 Task: Sort the products in the category "Mexican Cheese Blend" by price (lowest first).
Action: Mouse moved to (864, 331)
Screenshot: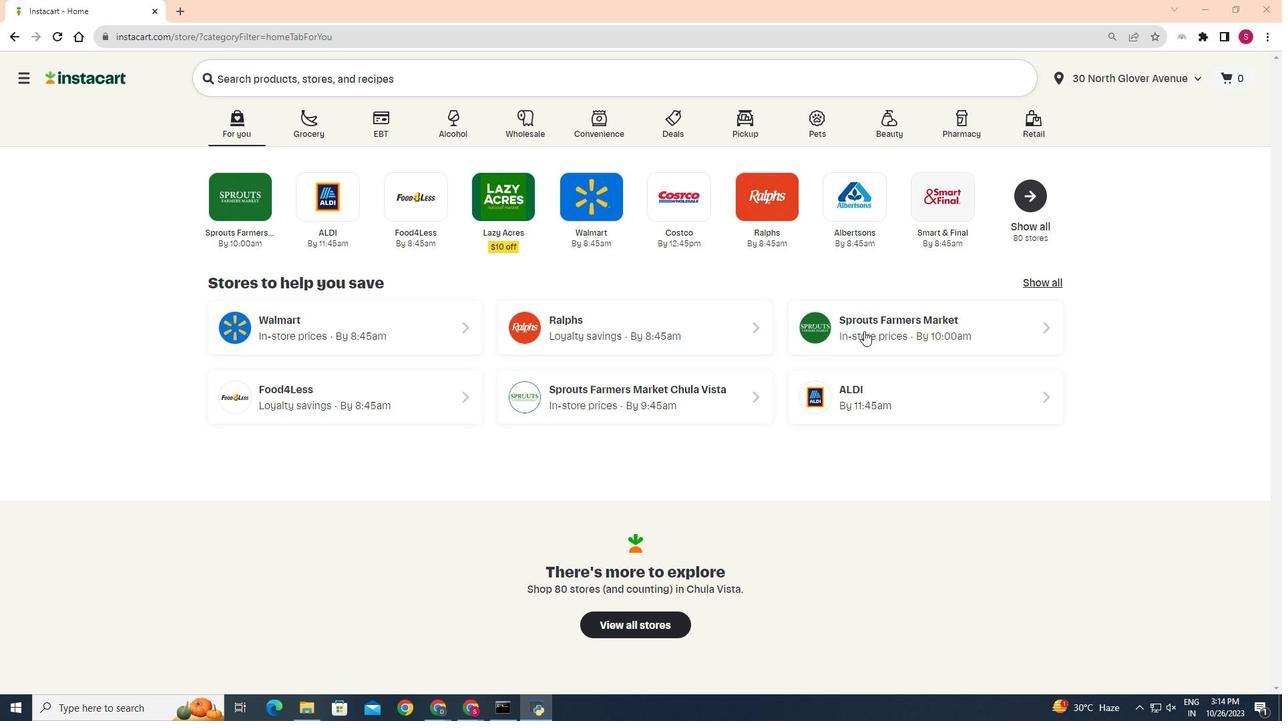 
Action: Mouse pressed left at (864, 331)
Screenshot: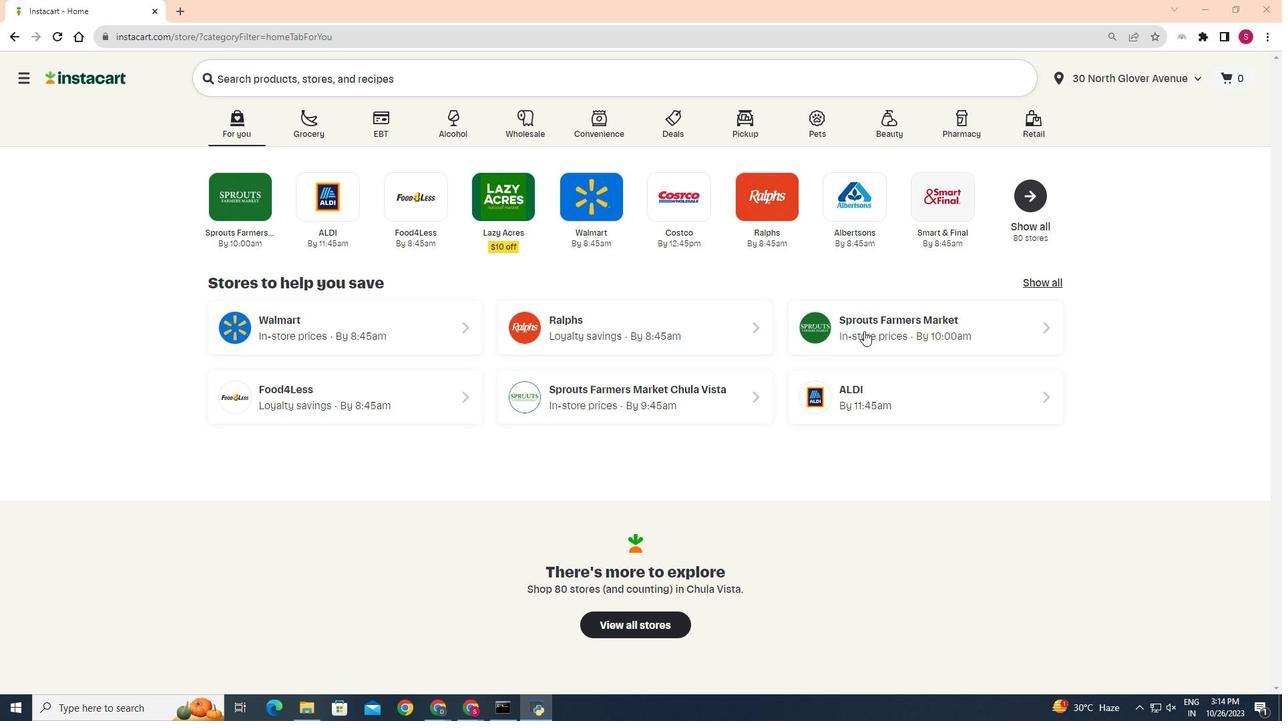 
Action: Mouse moved to (14, 556)
Screenshot: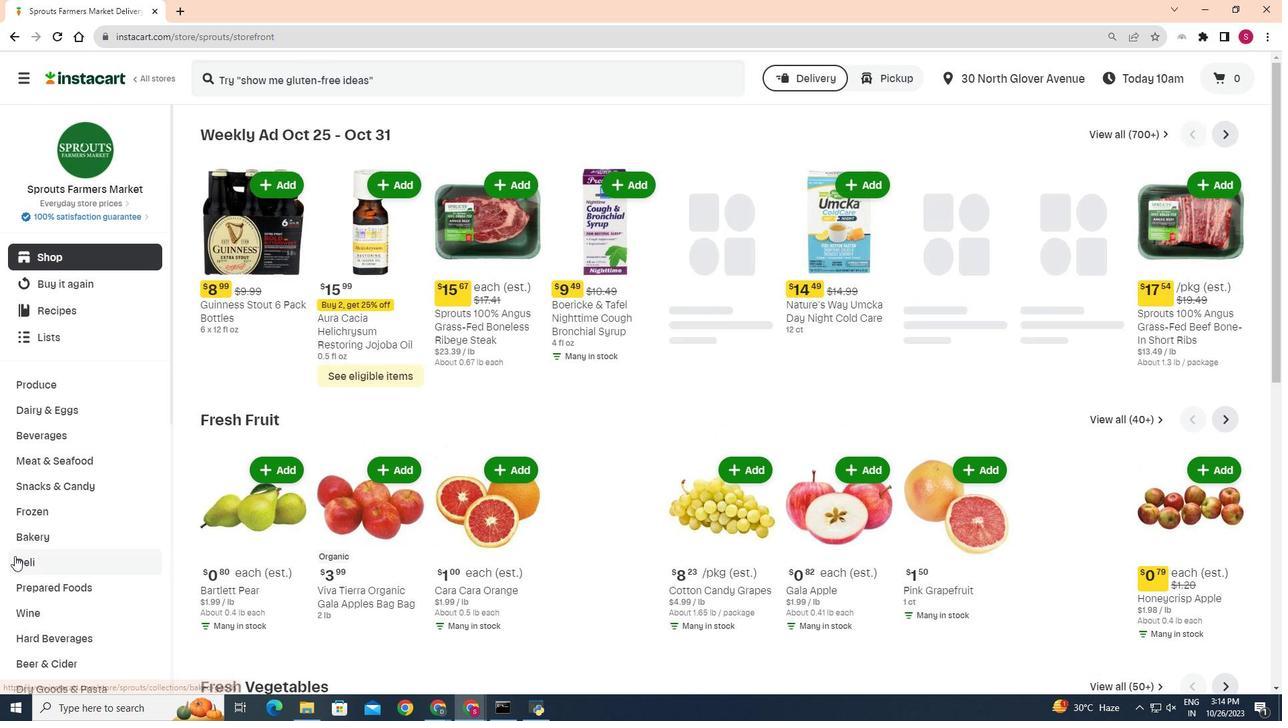 
Action: Mouse pressed left at (14, 556)
Screenshot: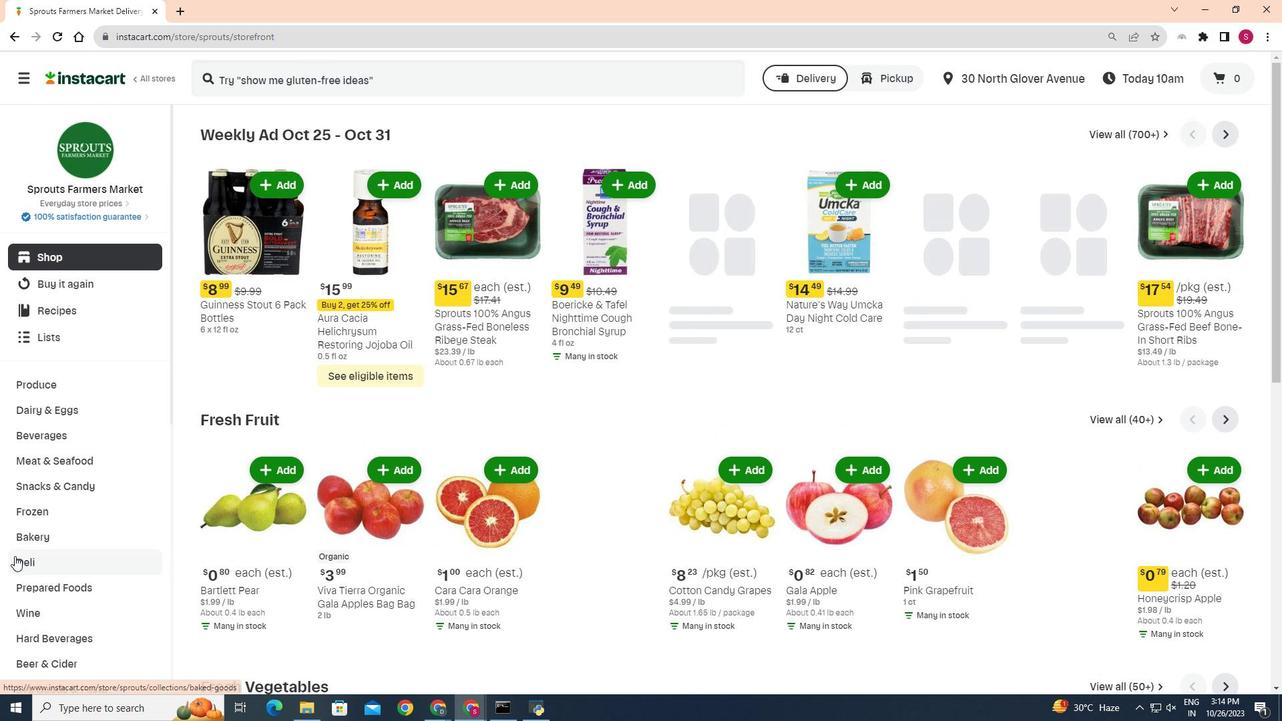 
Action: Mouse moved to (338, 164)
Screenshot: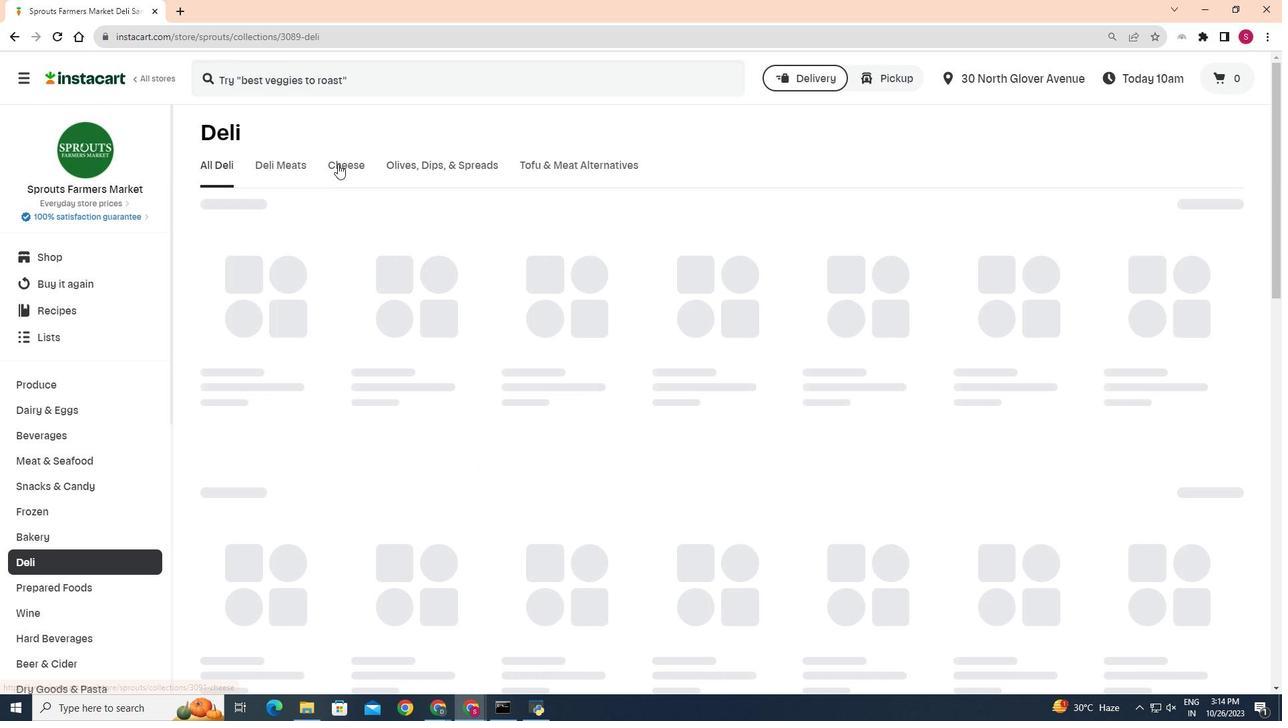 
Action: Mouse pressed left at (338, 164)
Screenshot: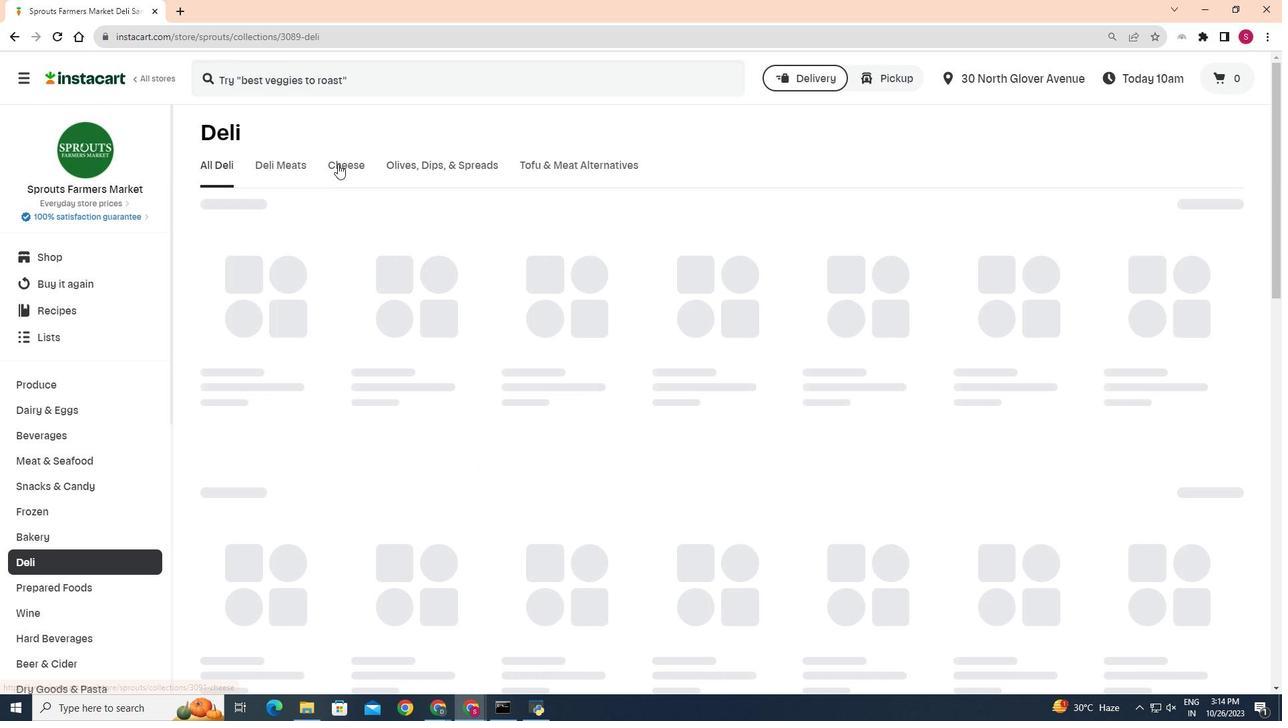 
Action: Mouse moved to (426, 217)
Screenshot: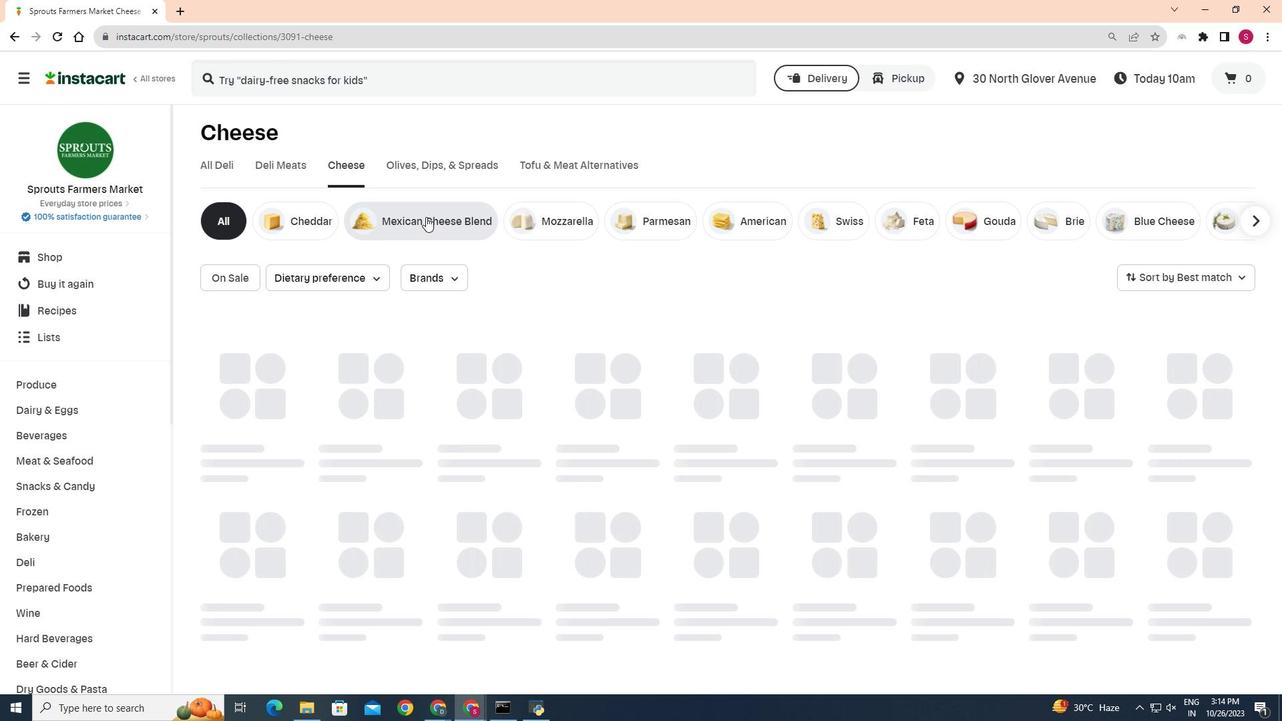 
Action: Mouse pressed left at (426, 217)
Screenshot: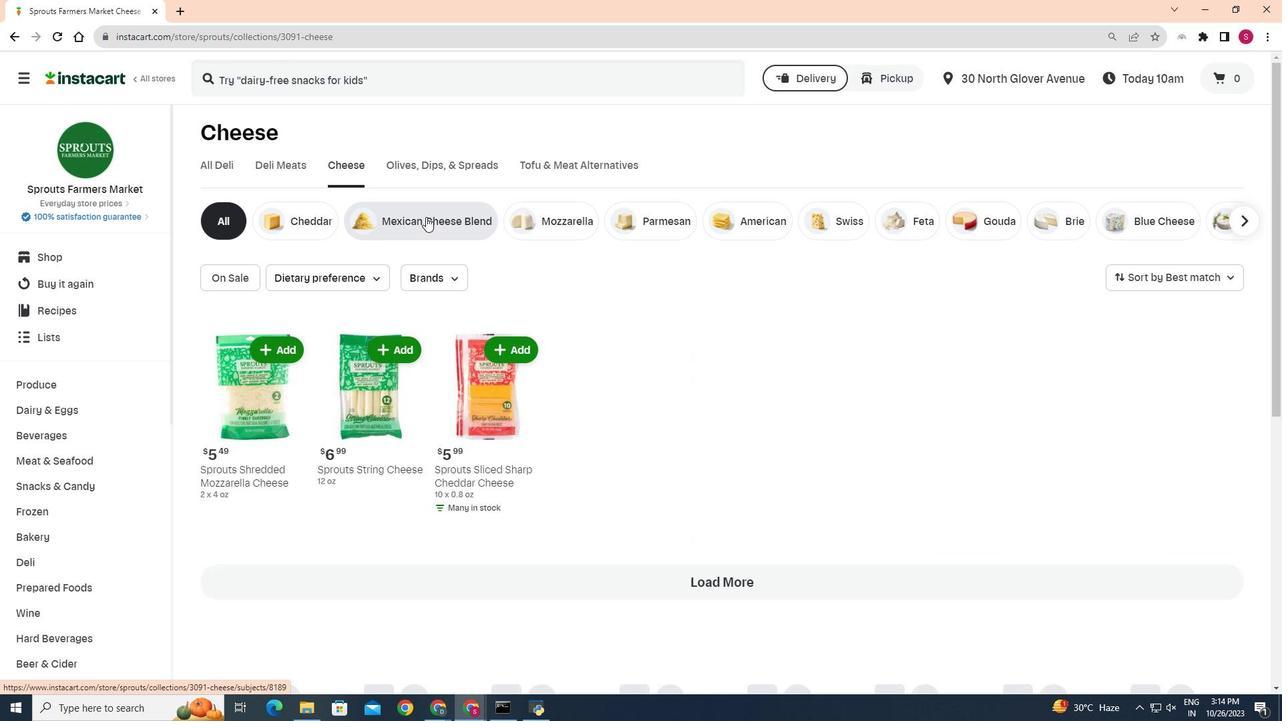
Action: Mouse moved to (1233, 271)
Screenshot: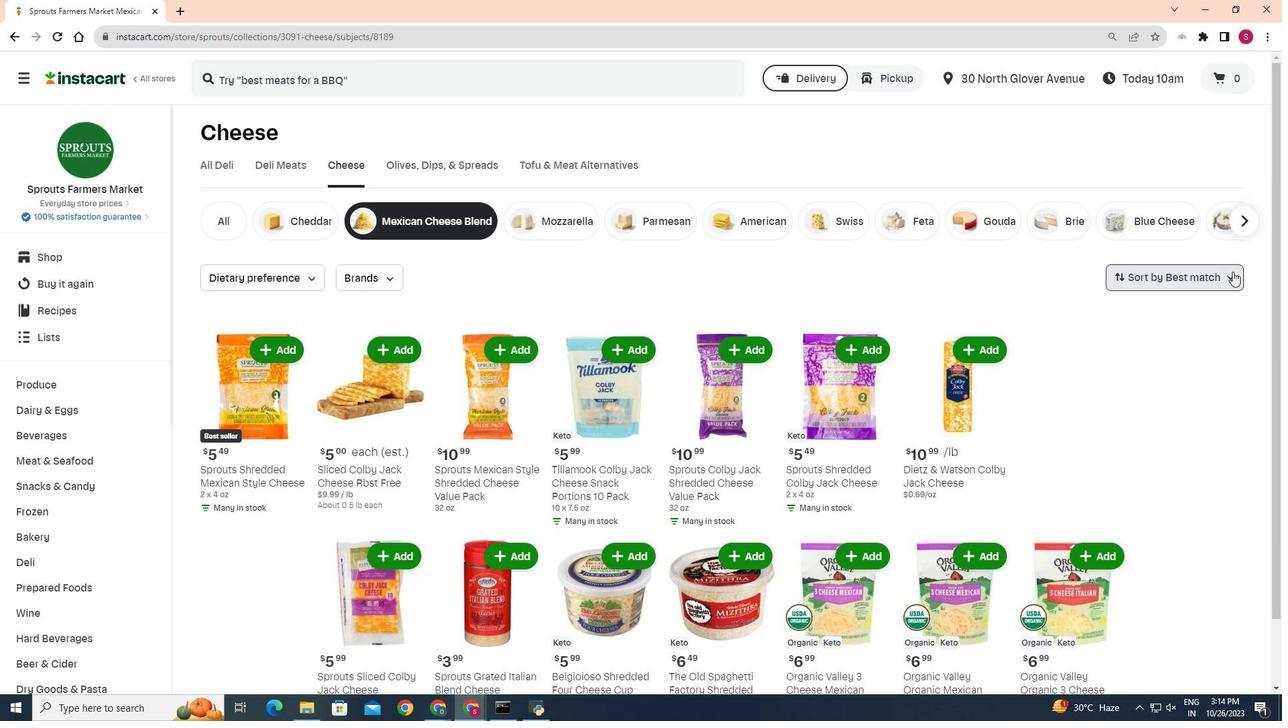 
Action: Mouse pressed left at (1233, 271)
Screenshot: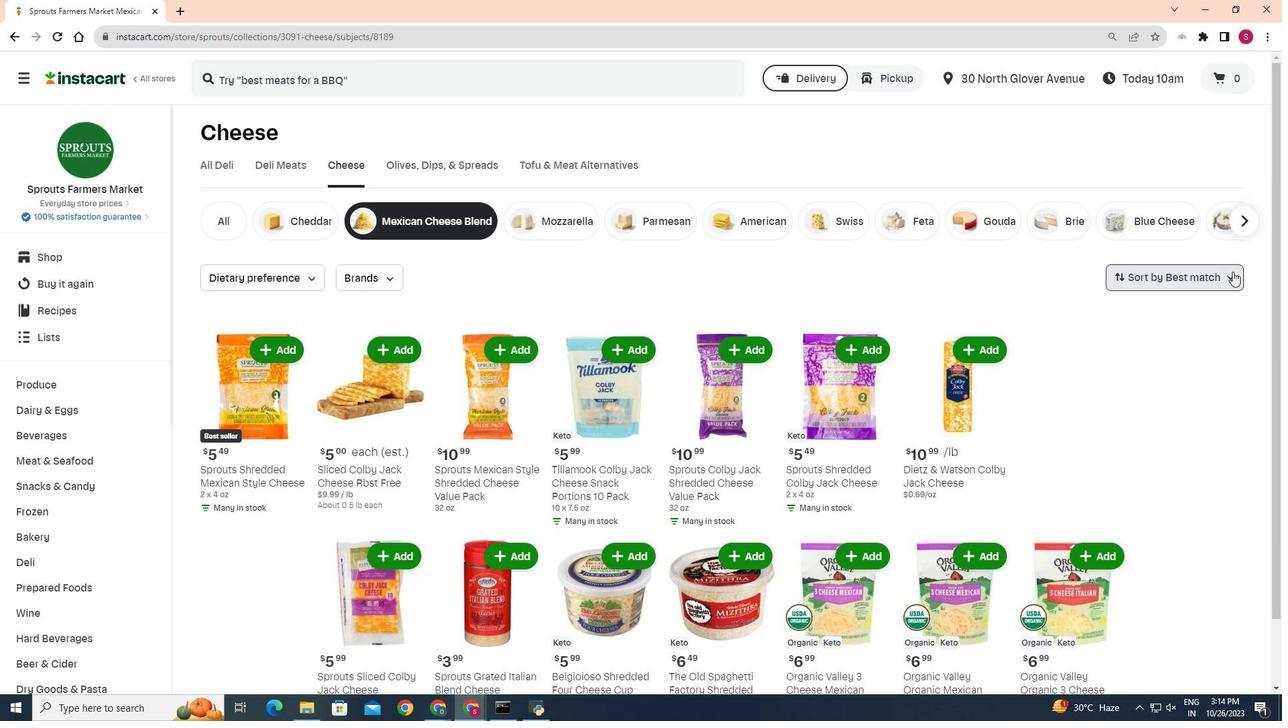 
Action: Mouse moved to (1192, 343)
Screenshot: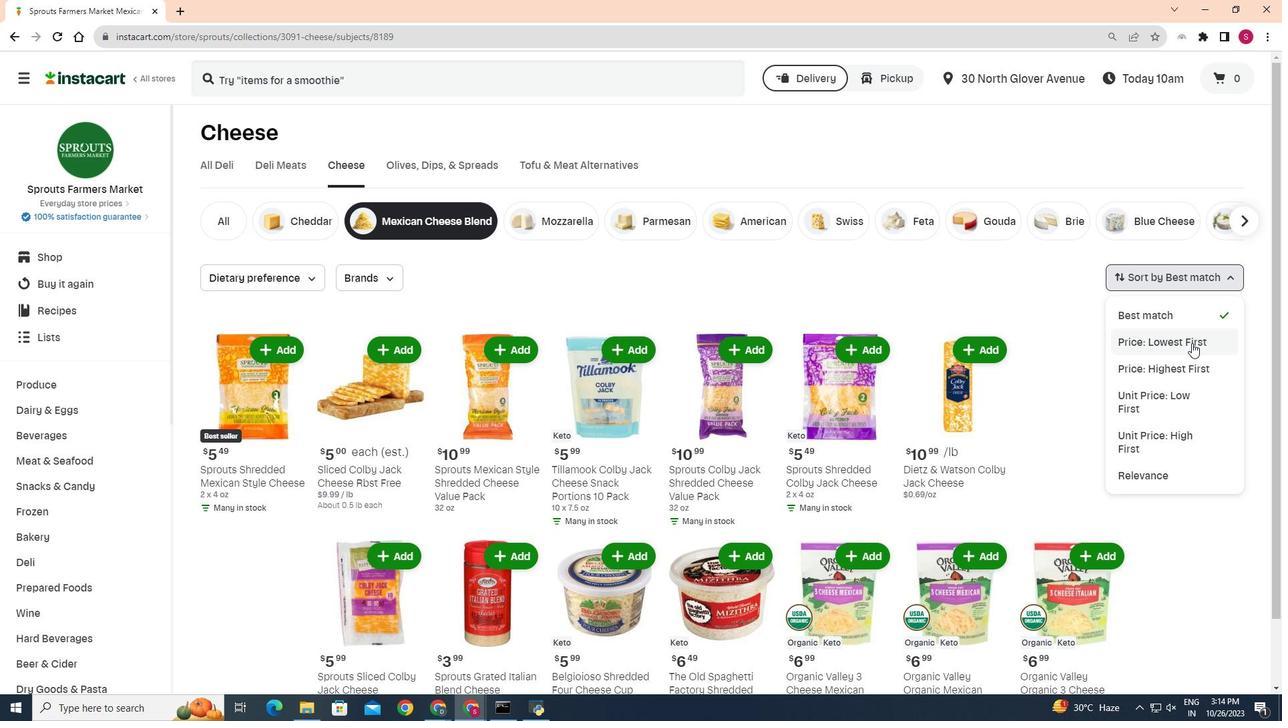 
Action: Mouse pressed left at (1192, 343)
Screenshot: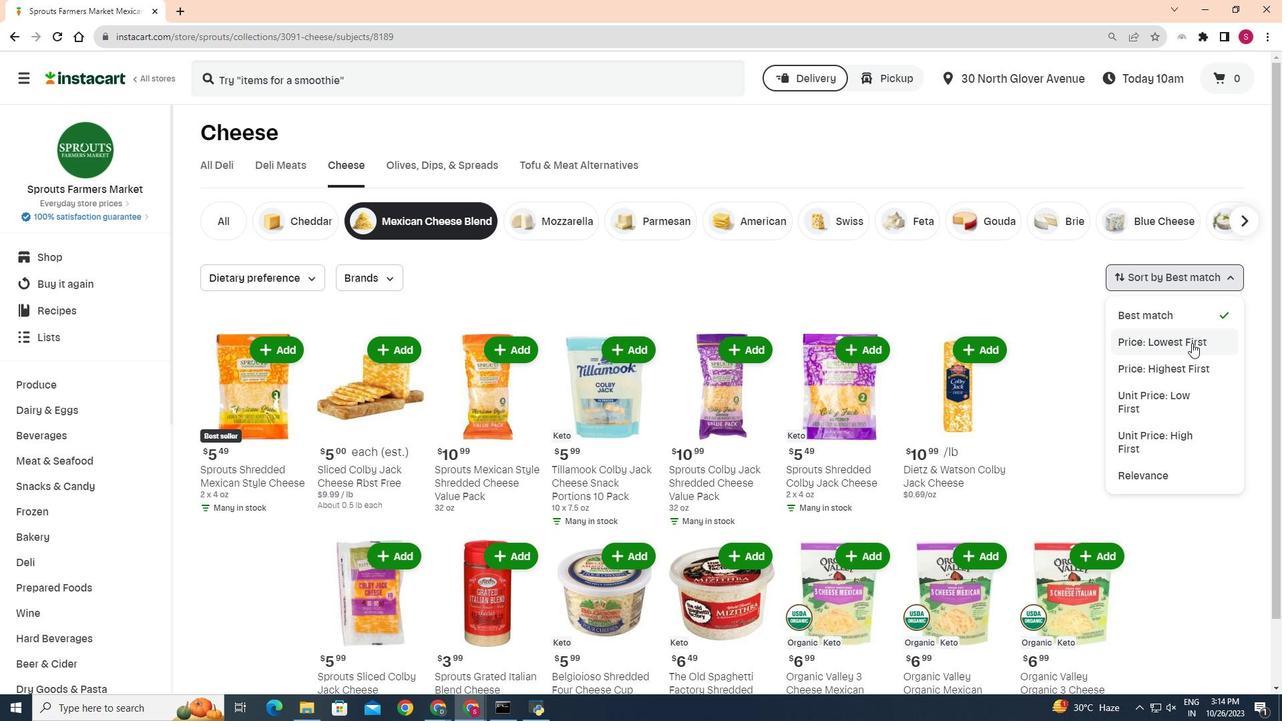 
Action: Mouse moved to (695, 348)
Screenshot: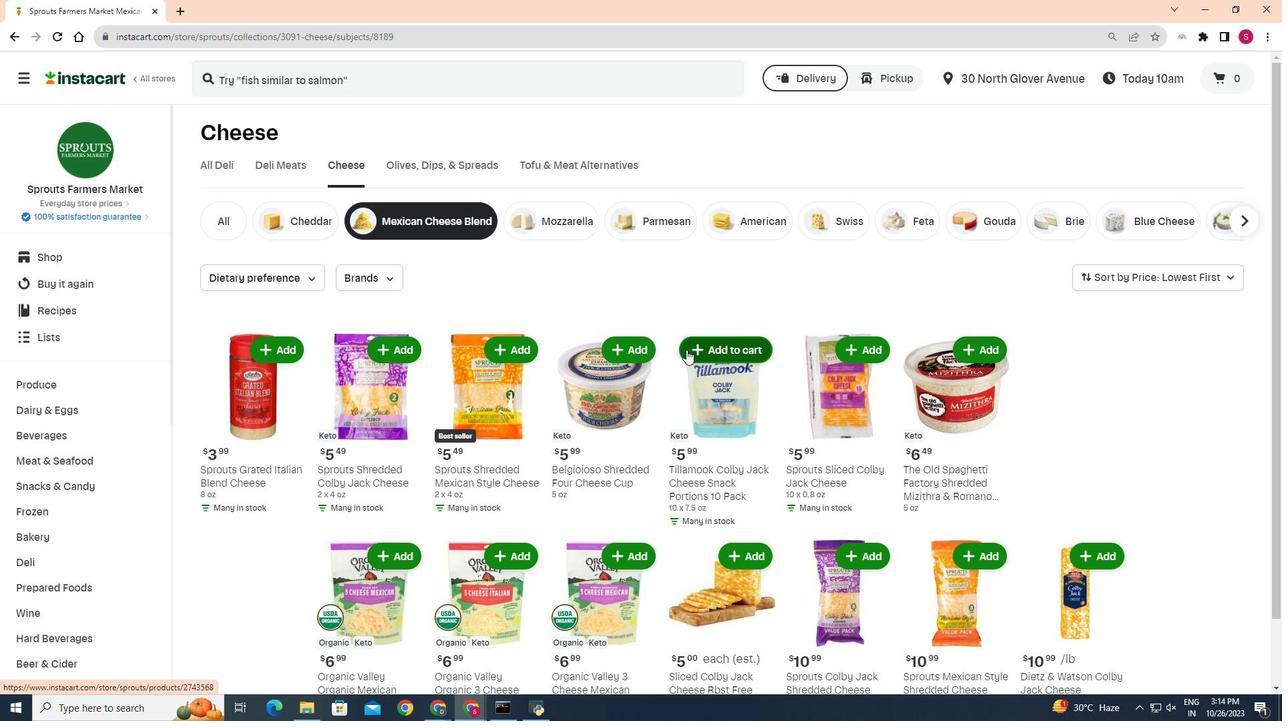 
Action: Mouse scrolled (695, 347) with delta (0, 0)
Screenshot: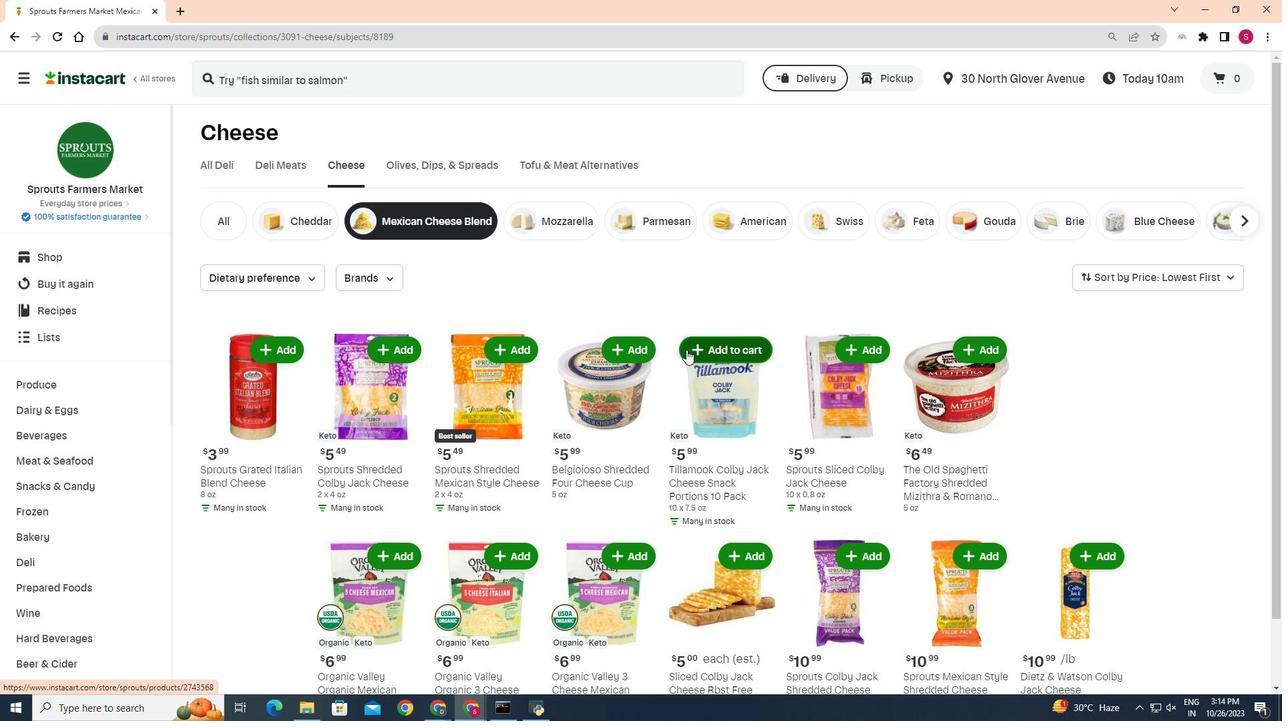
Action: Mouse moved to (672, 352)
Screenshot: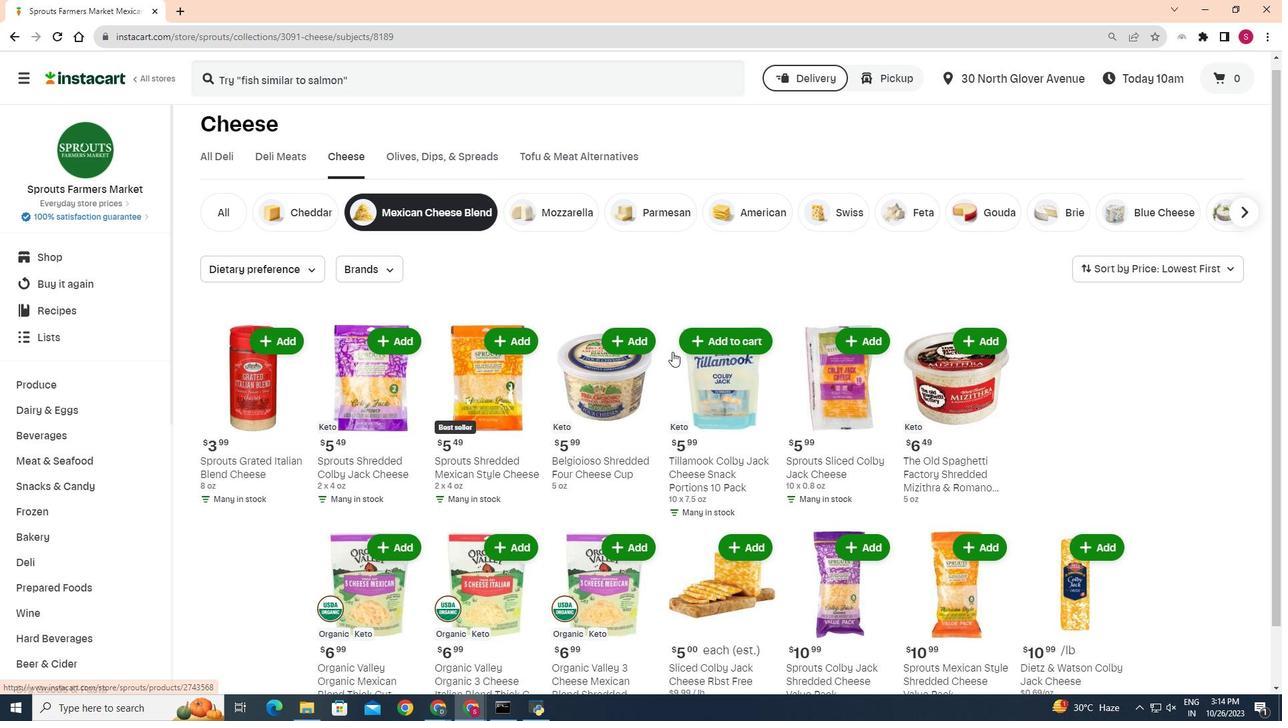 
Action: Mouse scrolled (672, 351) with delta (0, 0)
Screenshot: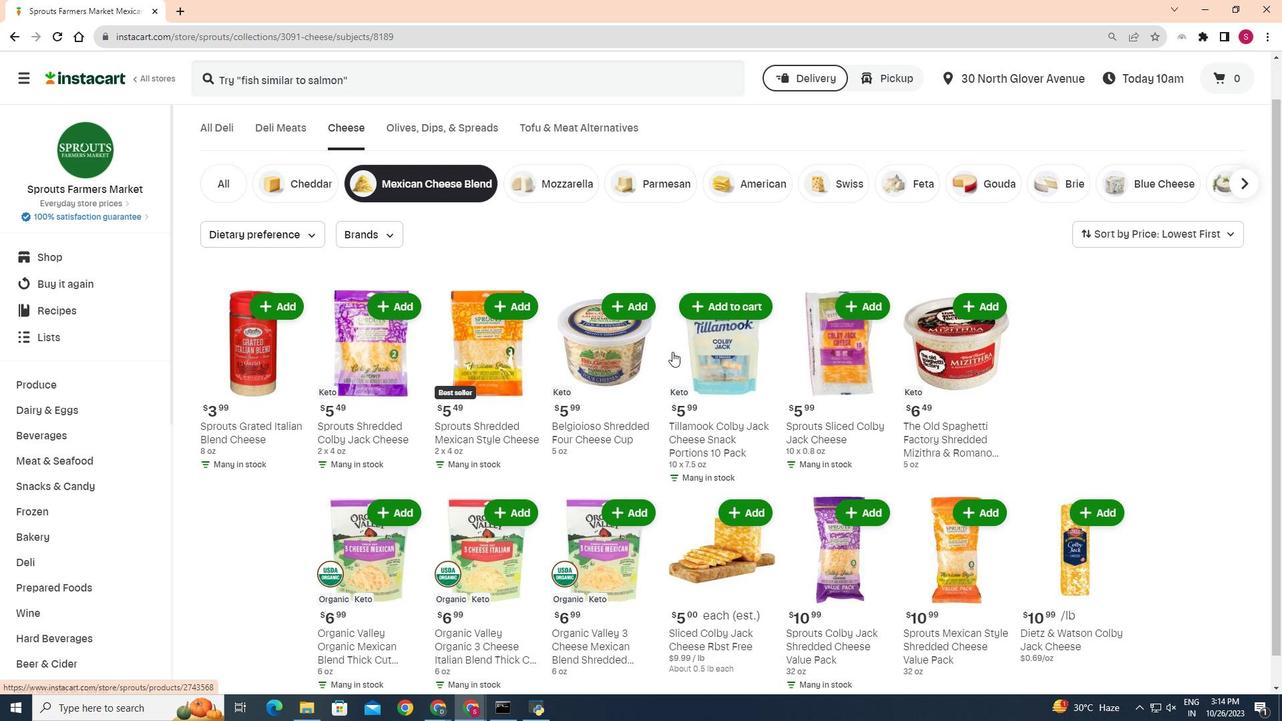 
Action: Mouse moved to (672, 352)
Screenshot: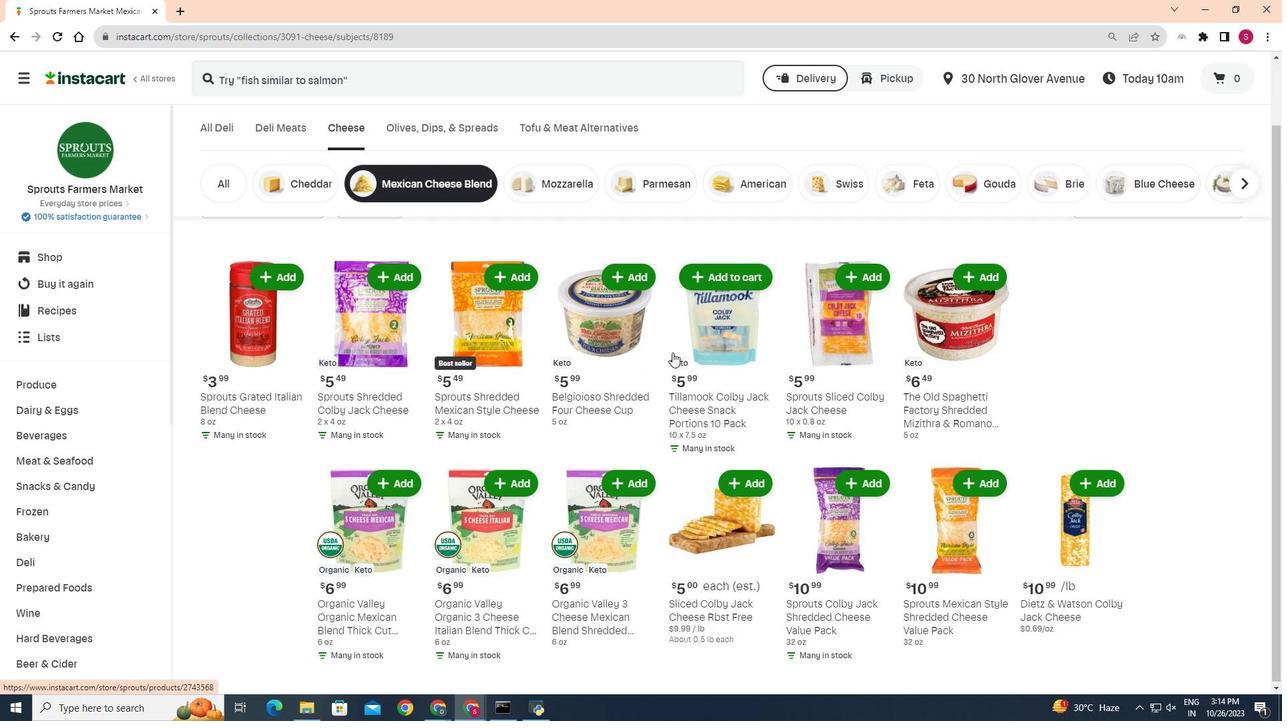 
Action: Mouse scrolled (672, 352) with delta (0, 0)
Screenshot: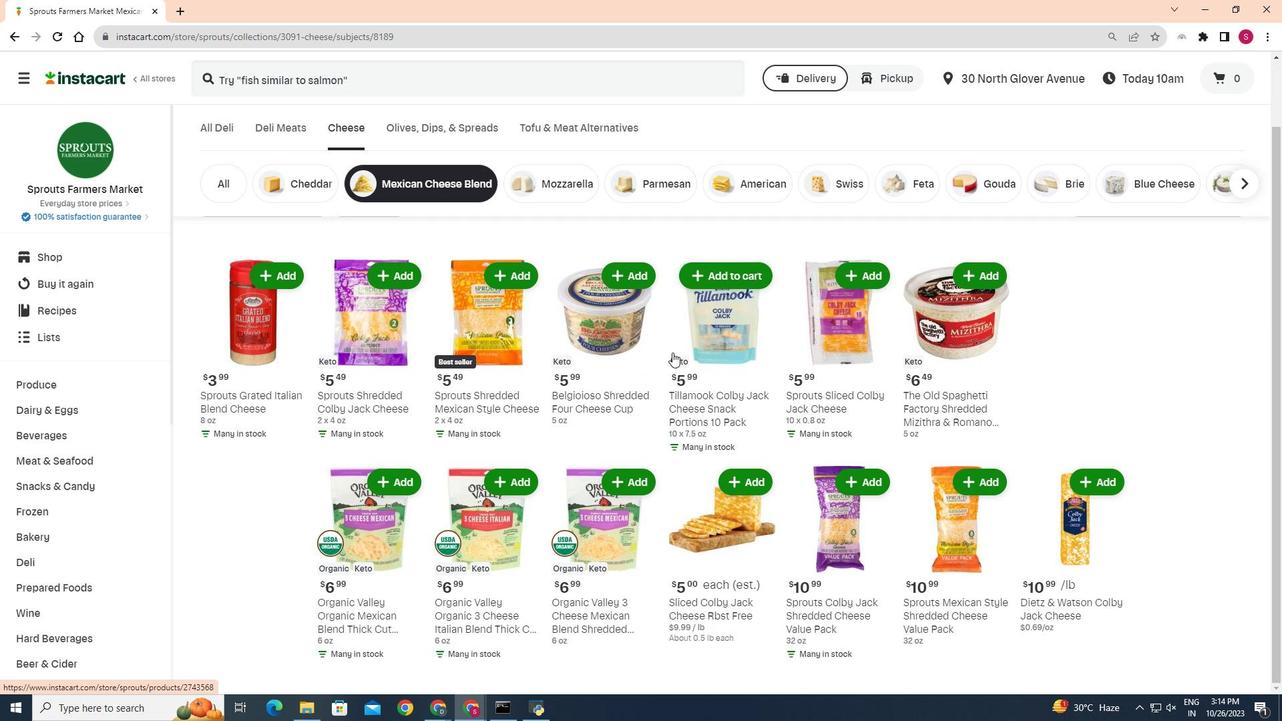
Action: Mouse scrolled (672, 352) with delta (0, 0)
Screenshot: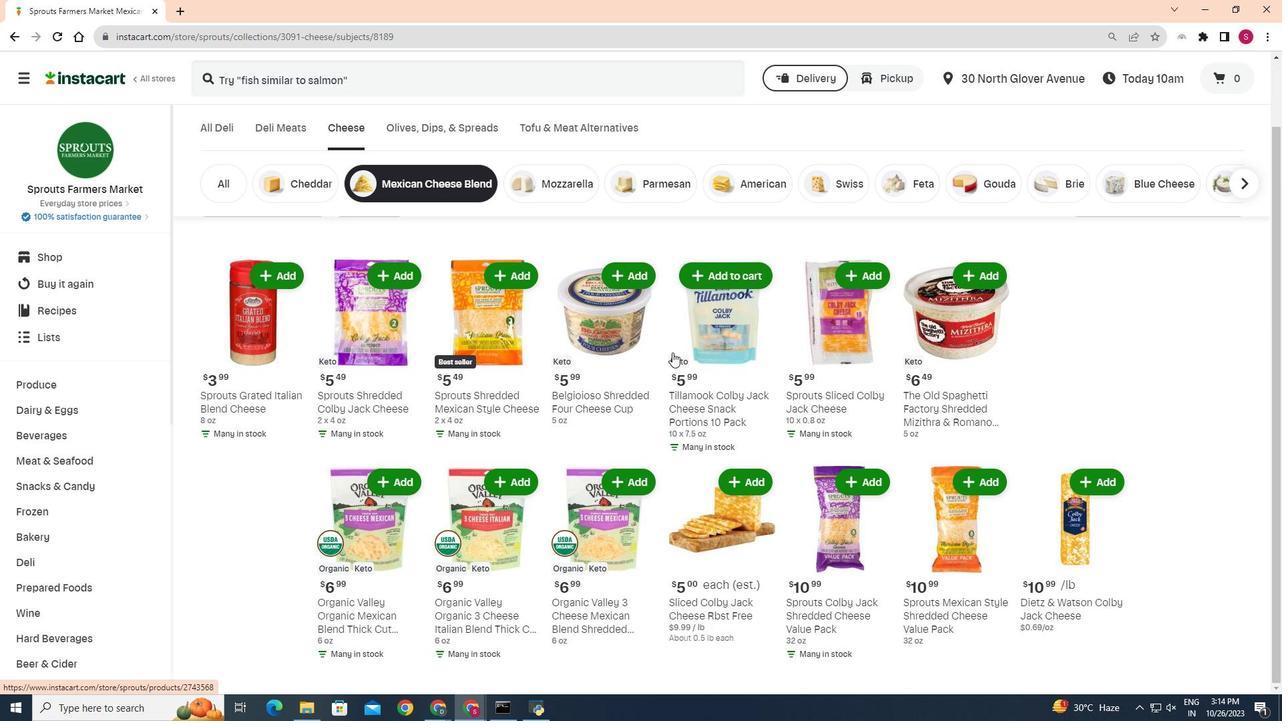 
Action: Mouse scrolled (672, 352) with delta (0, 0)
Screenshot: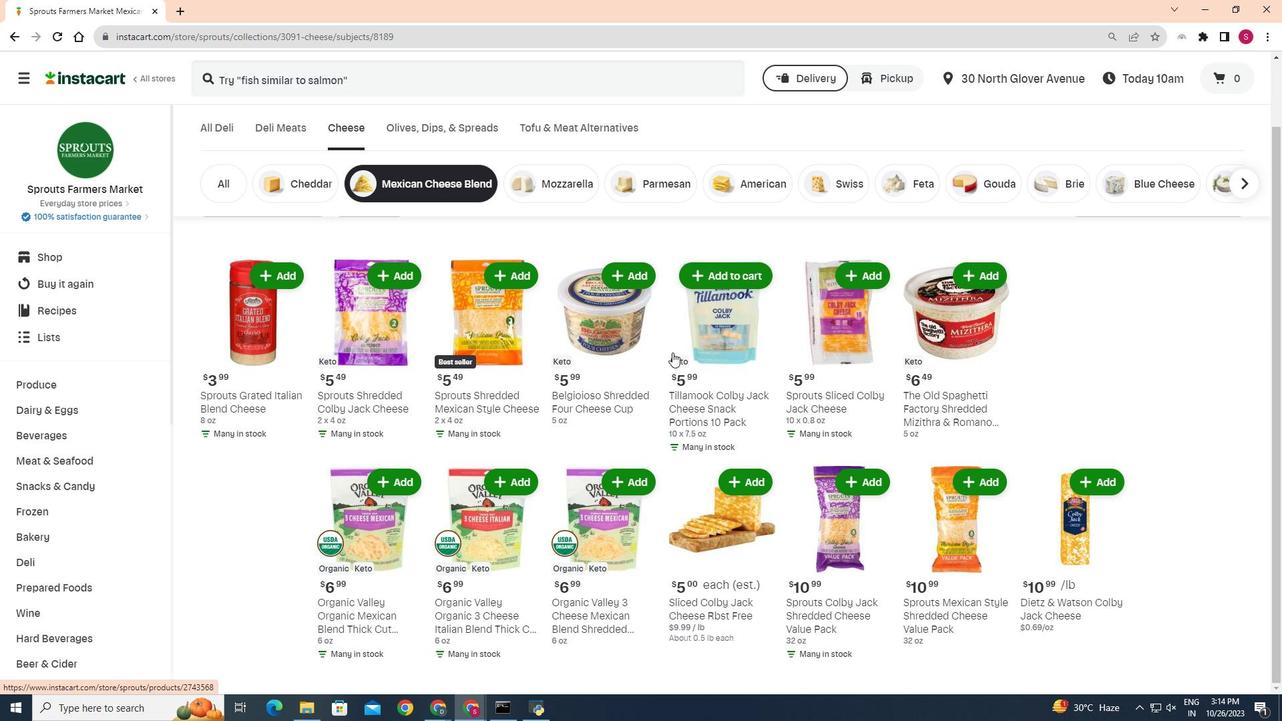 
Action: Mouse moved to (666, 348)
Screenshot: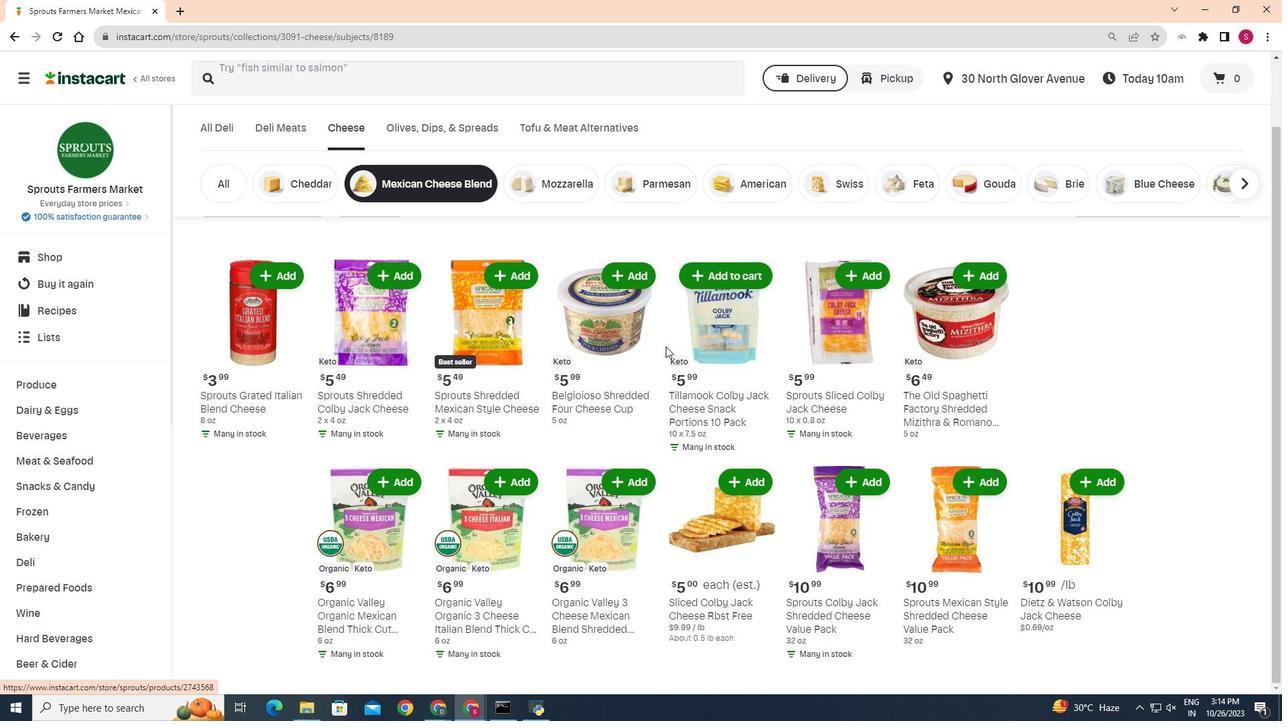
